 Task: Add a condition where "Hours since status category pending Less than Twenty-two" in pending tickets.
Action: Mouse moved to (138, 495)
Screenshot: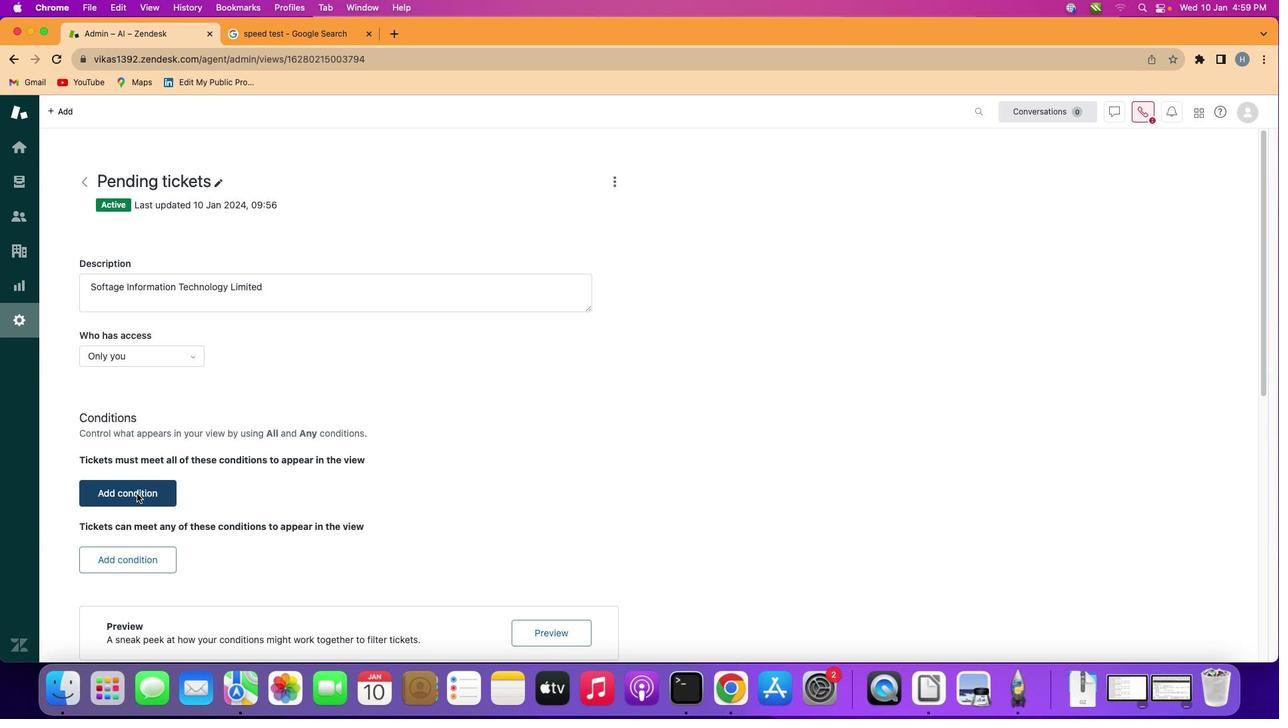 
Action: Mouse pressed left at (138, 495)
Screenshot: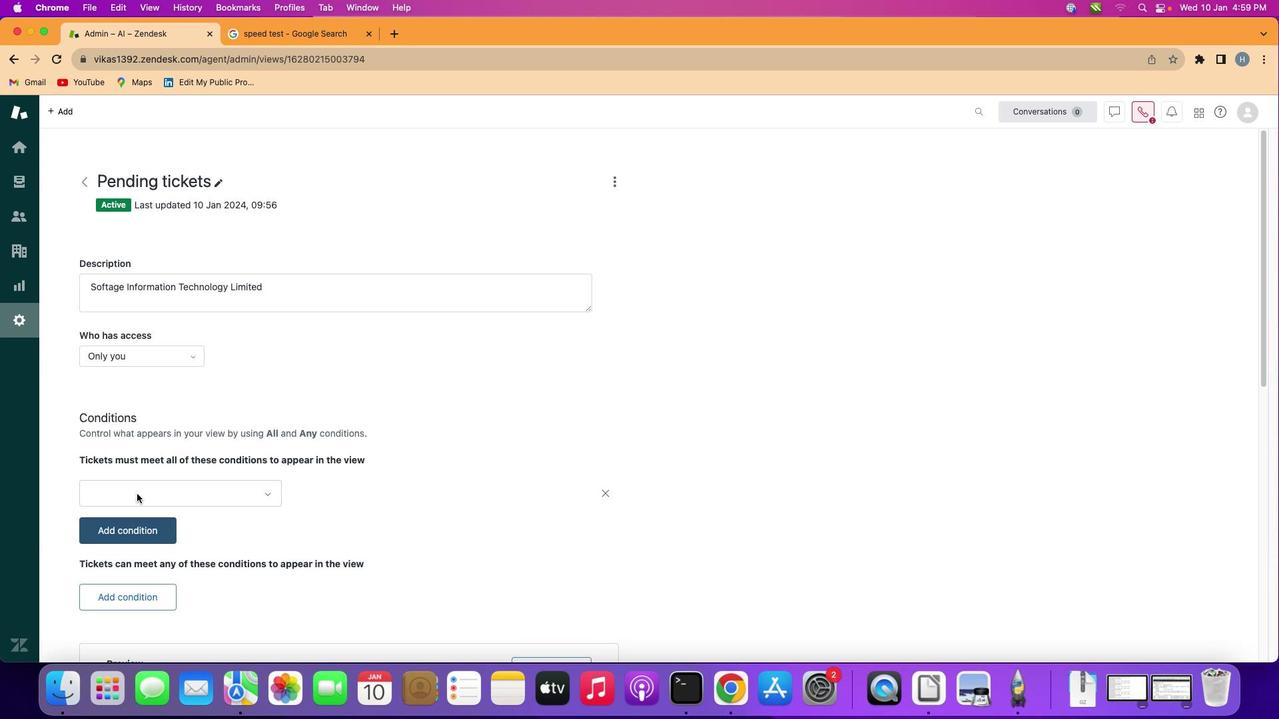 
Action: Mouse moved to (221, 495)
Screenshot: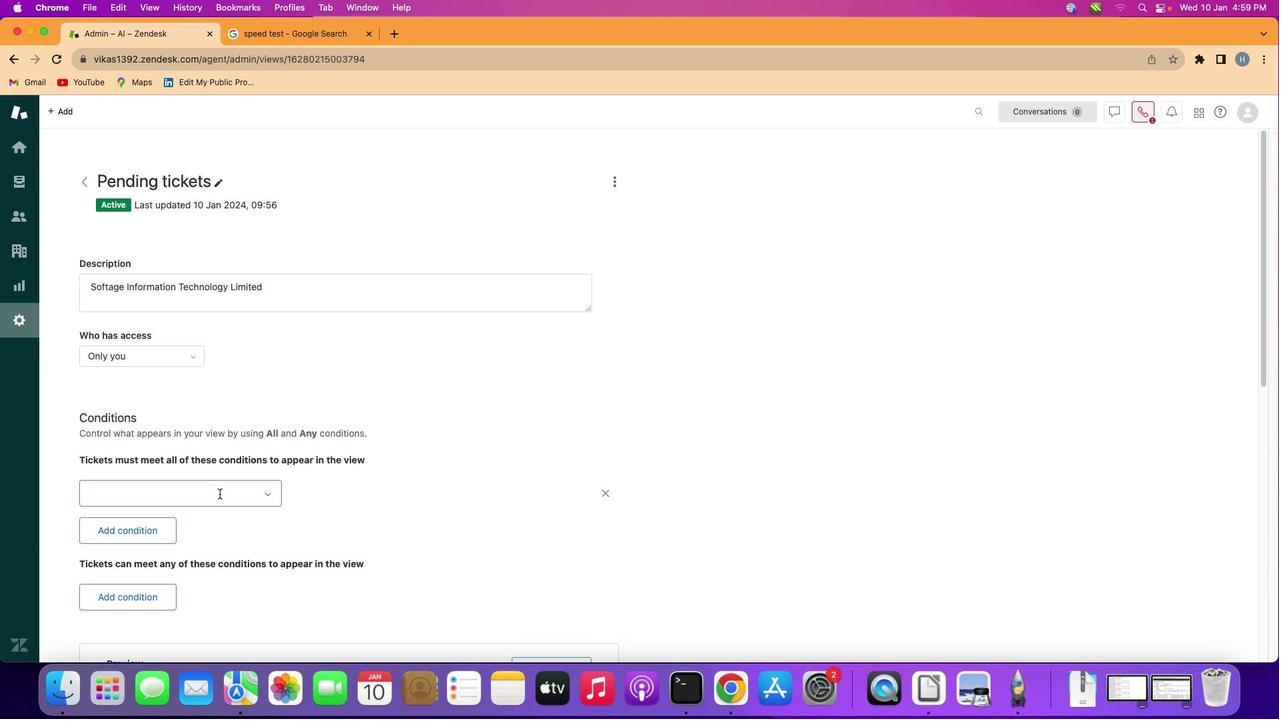 
Action: Mouse pressed left at (221, 495)
Screenshot: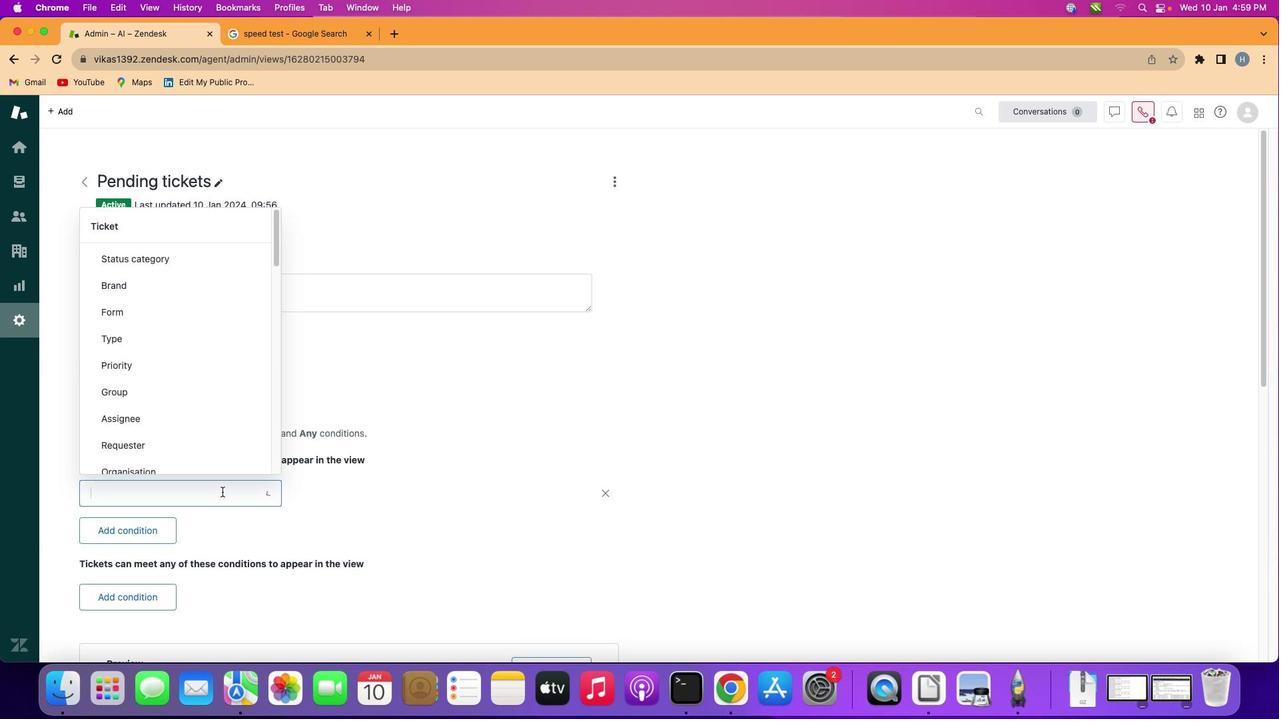 
Action: Mouse moved to (209, 379)
Screenshot: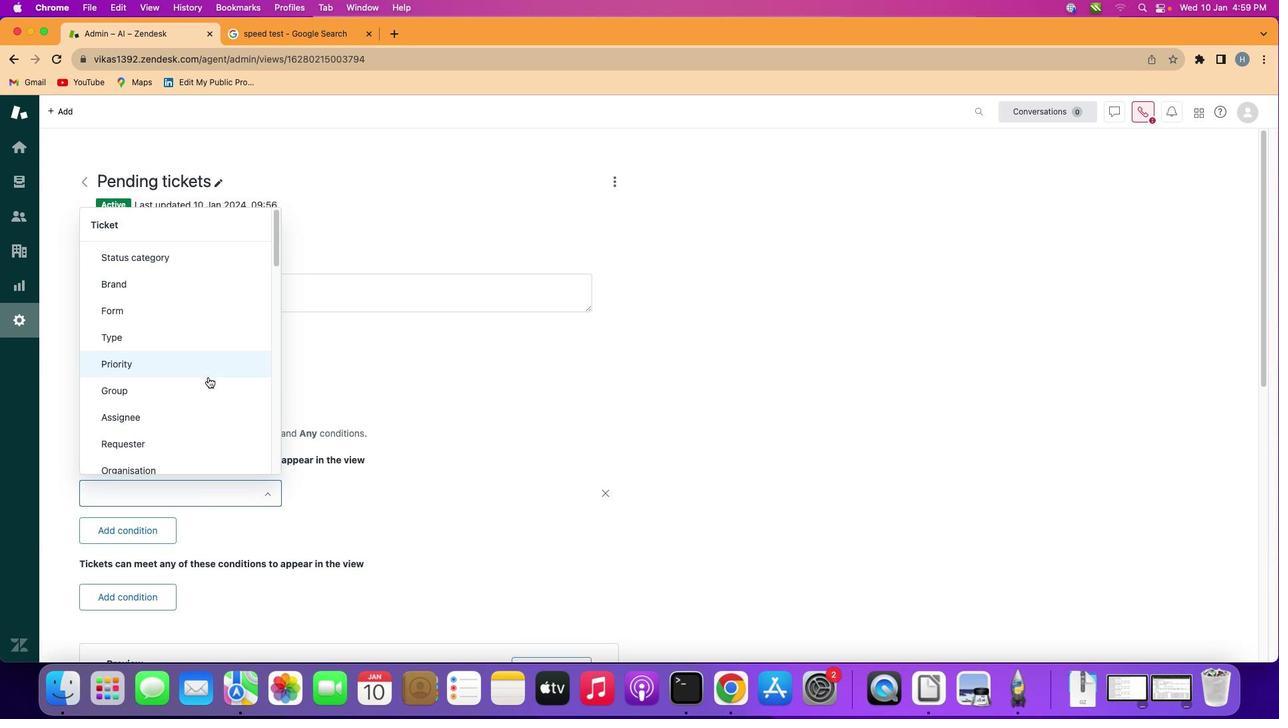 
Action: Mouse scrolled (209, 379) with delta (1, 0)
Screenshot: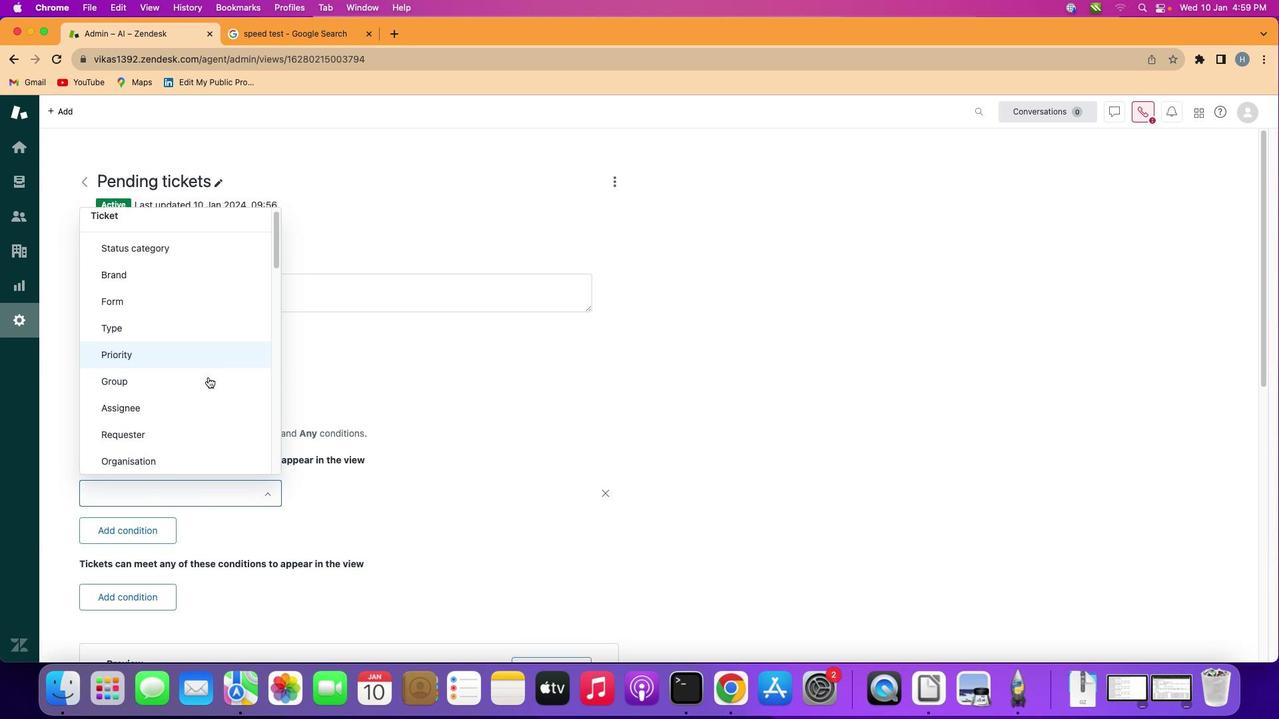 
Action: Mouse scrolled (209, 379) with delta (1, 0)
Screenshot: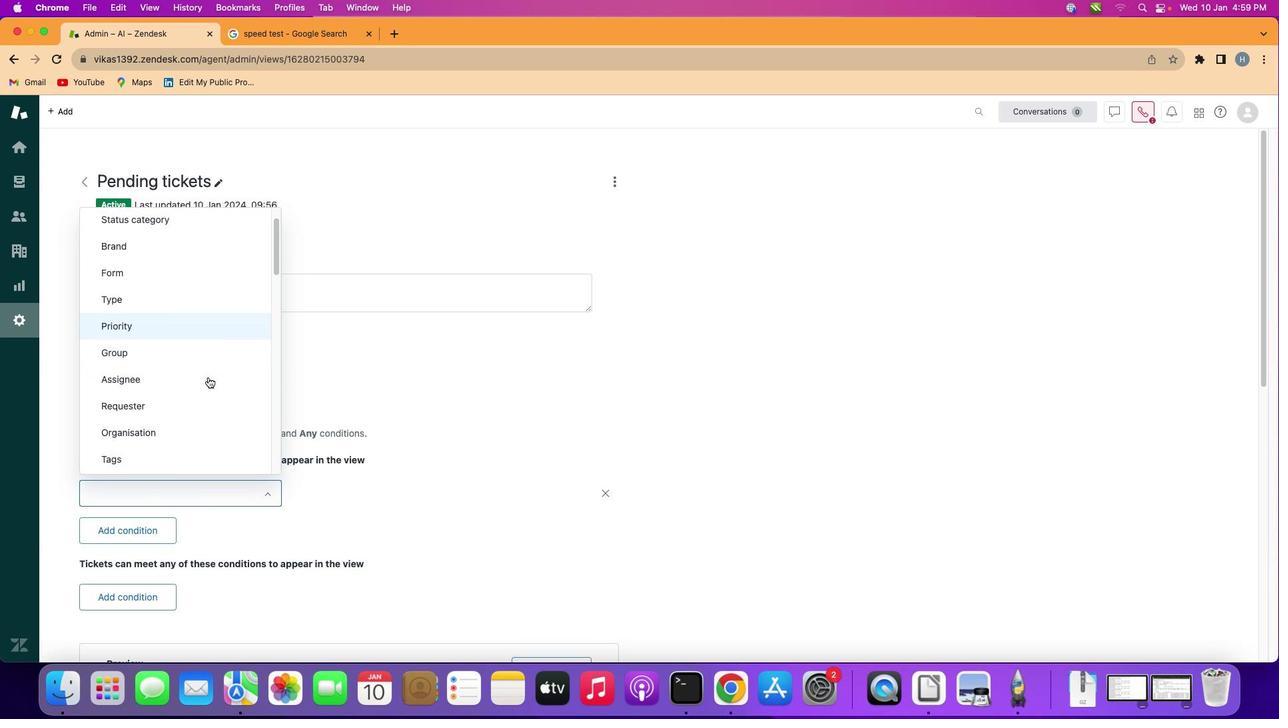
Action: Mouse scrolled (209, 379) with delta (1, 0)
Screenshot: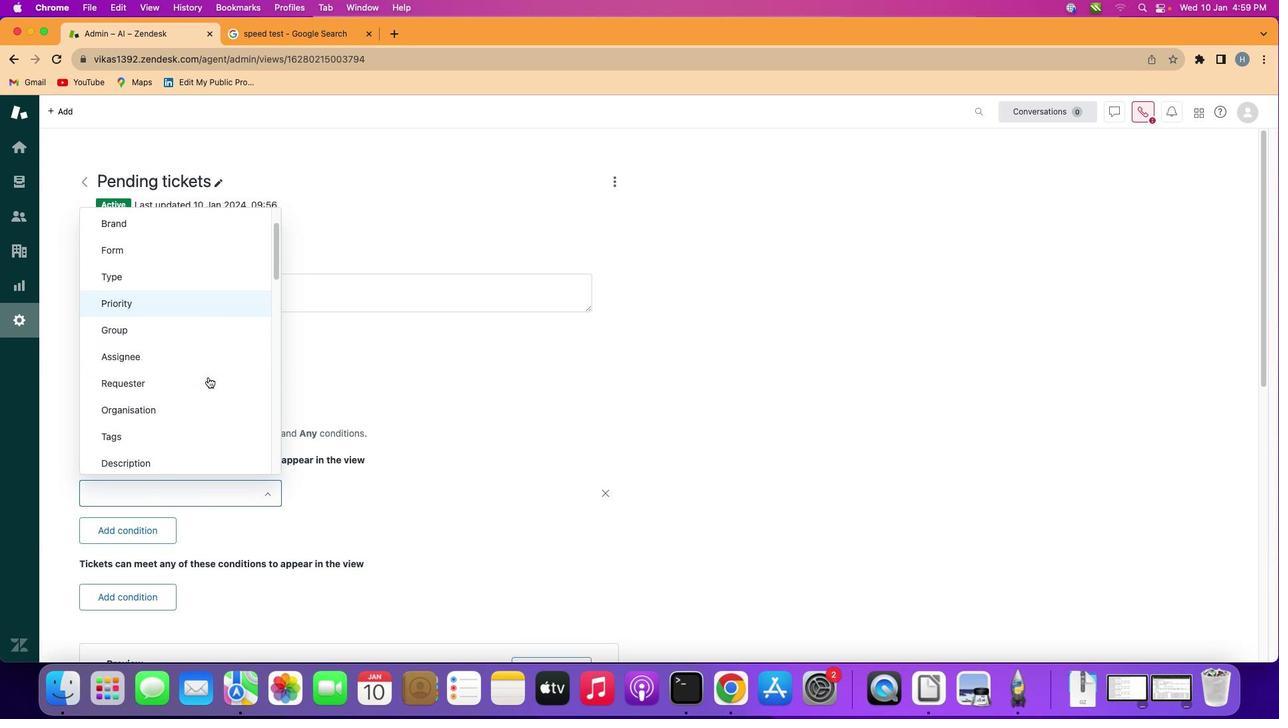 
Action: Mouse scrolled (209, 379) with delta (1, 0)
Screenshot: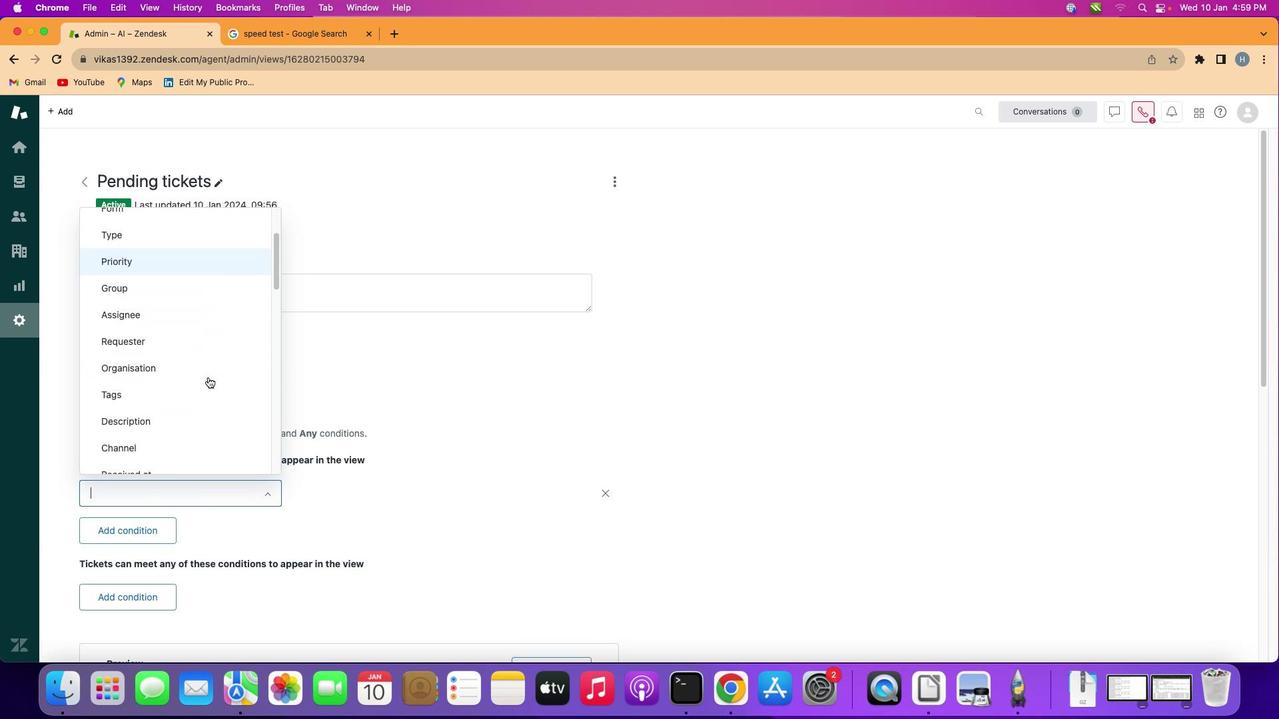 
Action: Mouse scrolled (209, 379) with delta (1, 0)
Screenshot: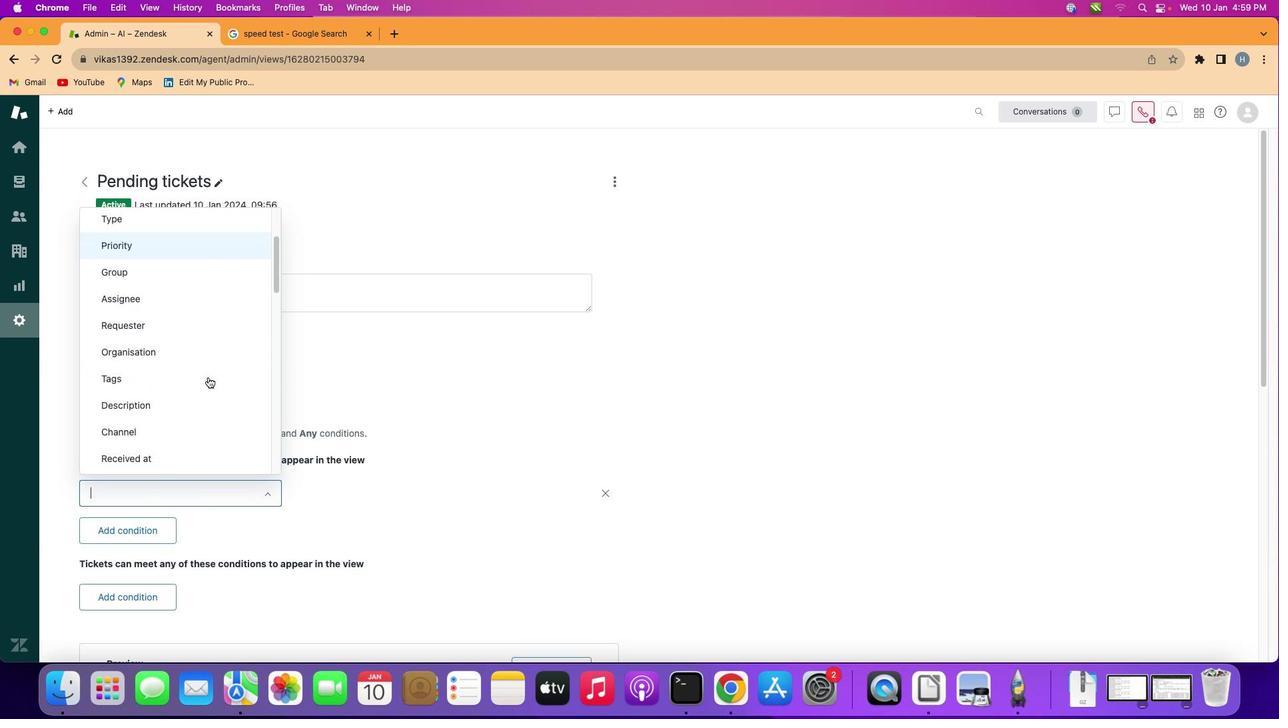 
Action: Mouse moved to (209, 378)
Screenshot: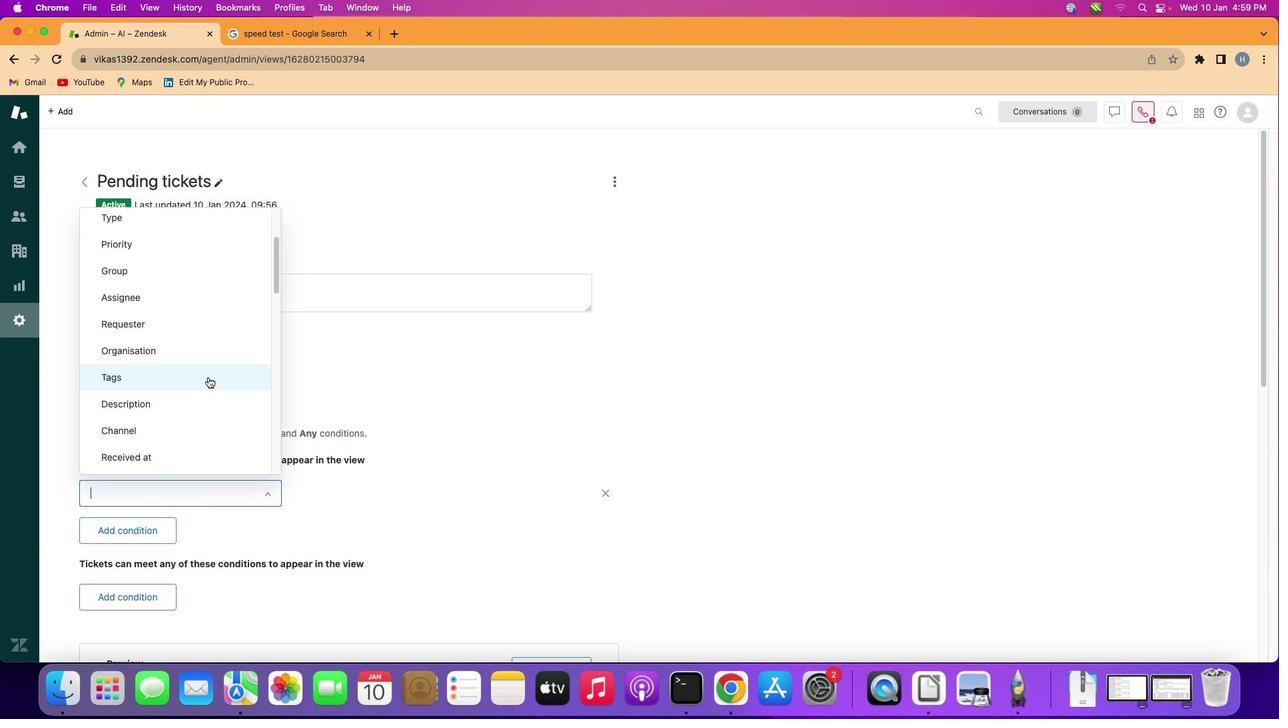 
Action: Mouse scrolled (209, 378) with delta (1, 1)
Screenshot: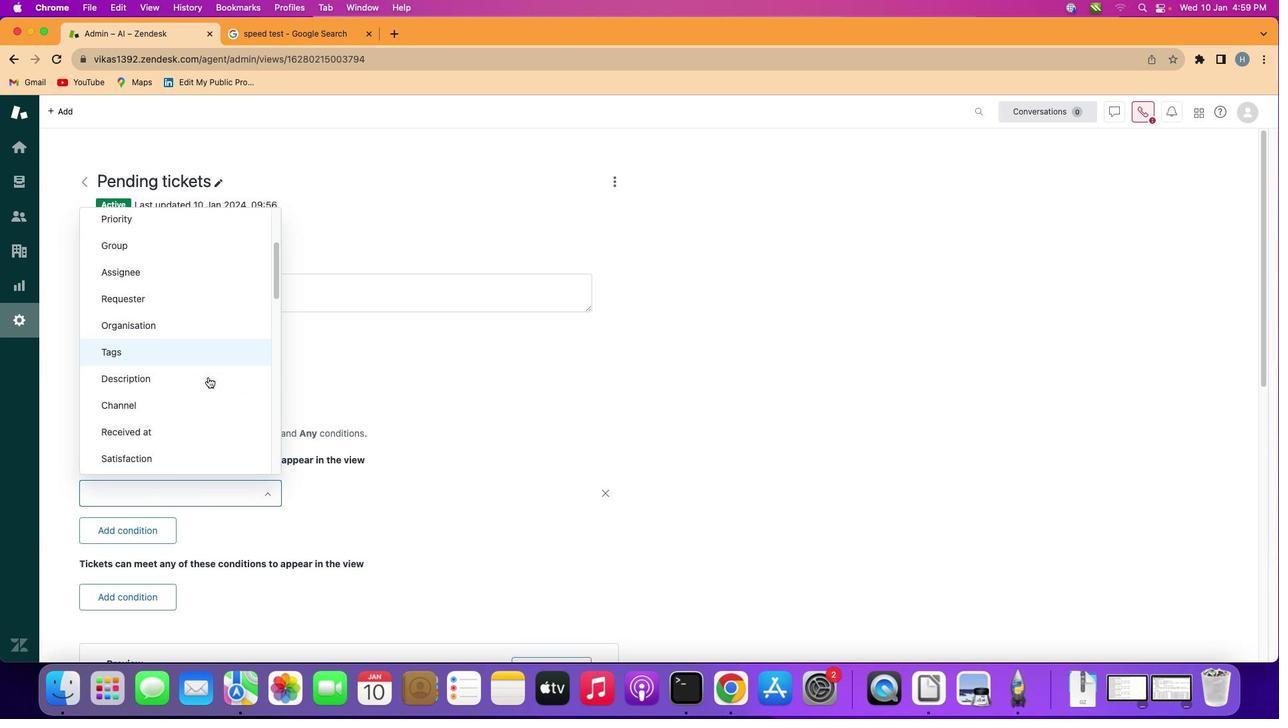 
Action: Mouse scrolled (209, 378) with delta (1, 0)
Screenshot: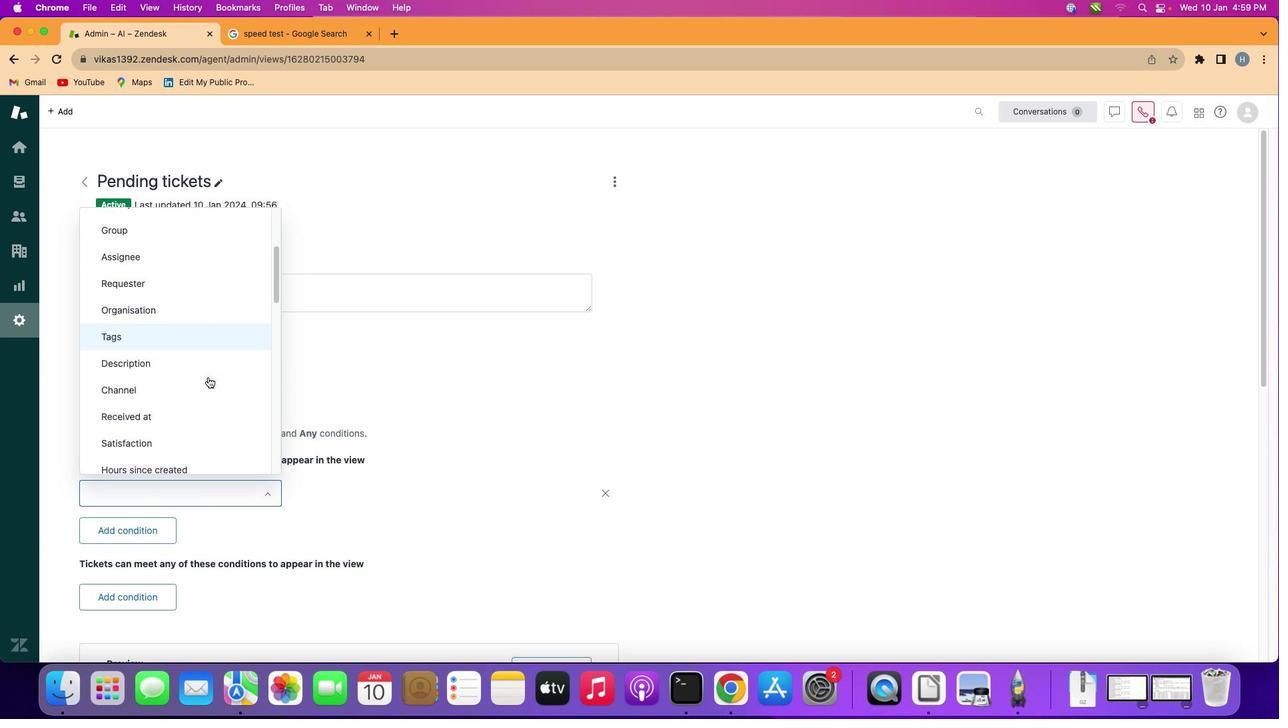 
Action: Mouse scrolled (209, 378) with delta (1, 0)
Screenshot: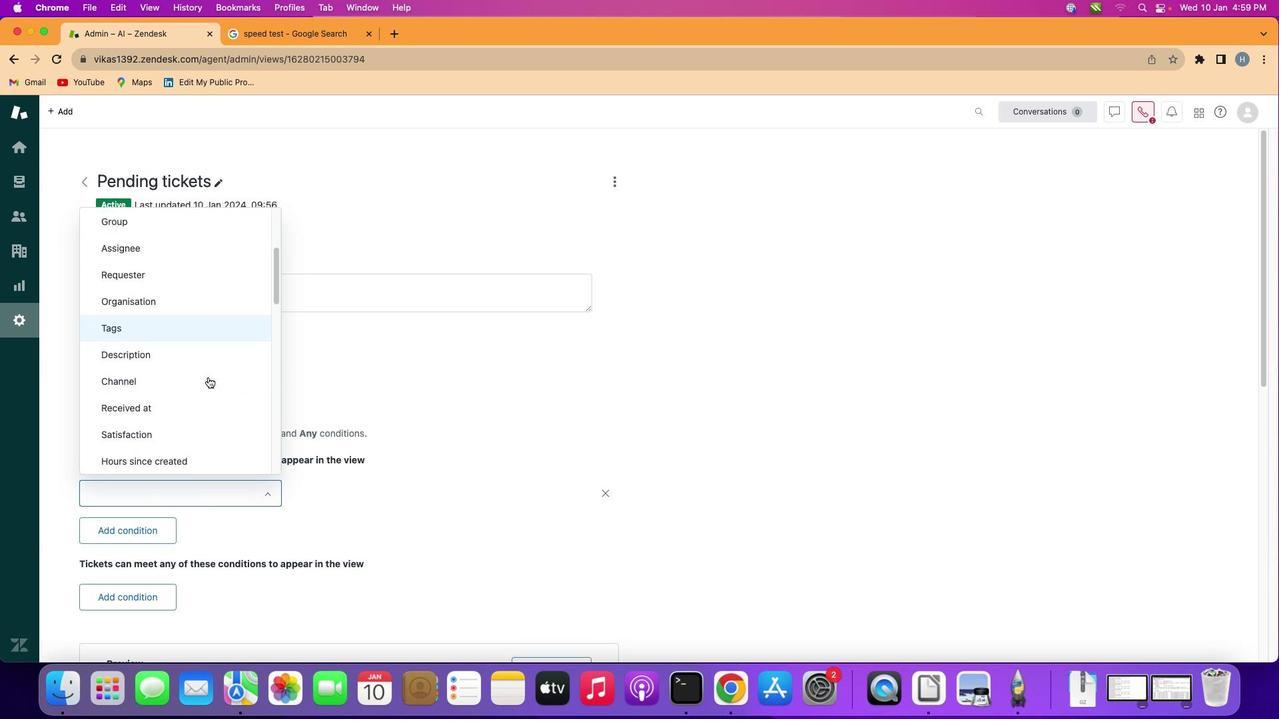 
Action: Mouse scrolled (209, 378) with delta (1, 0)
Screenshot: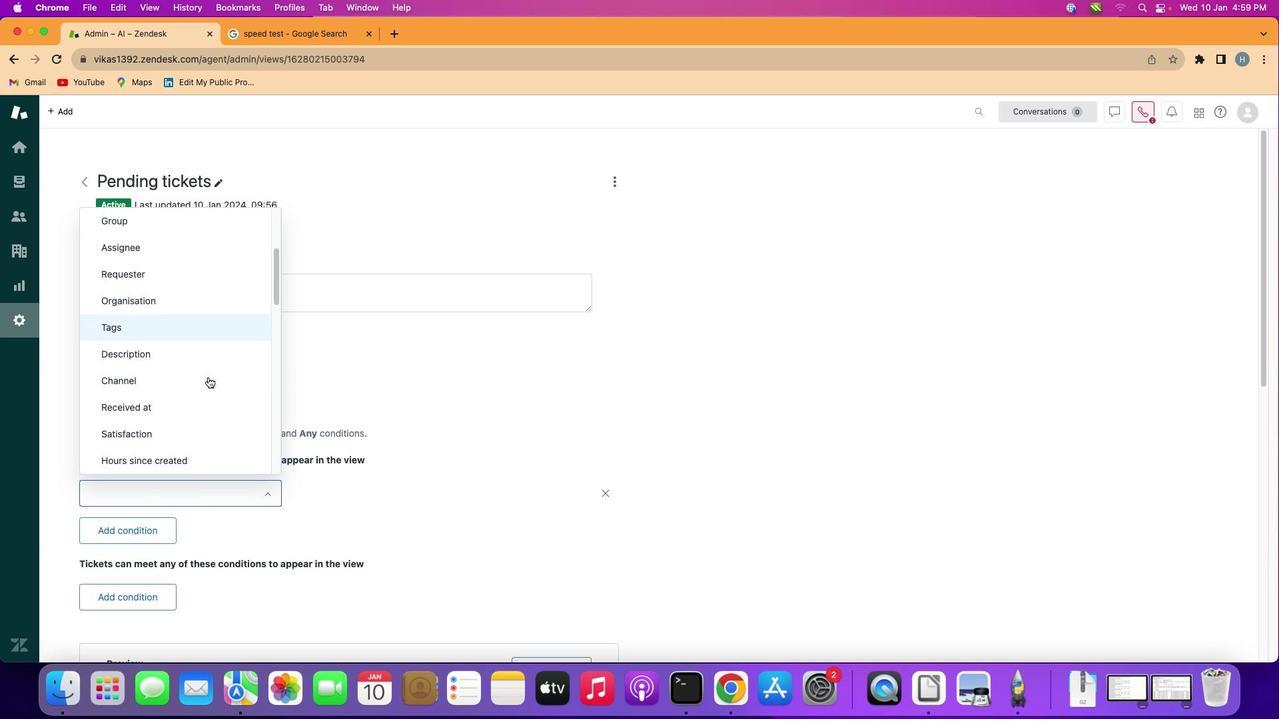 
Action: Mouse scrolled (209, 378) with delta (1, 0)
Screenshot: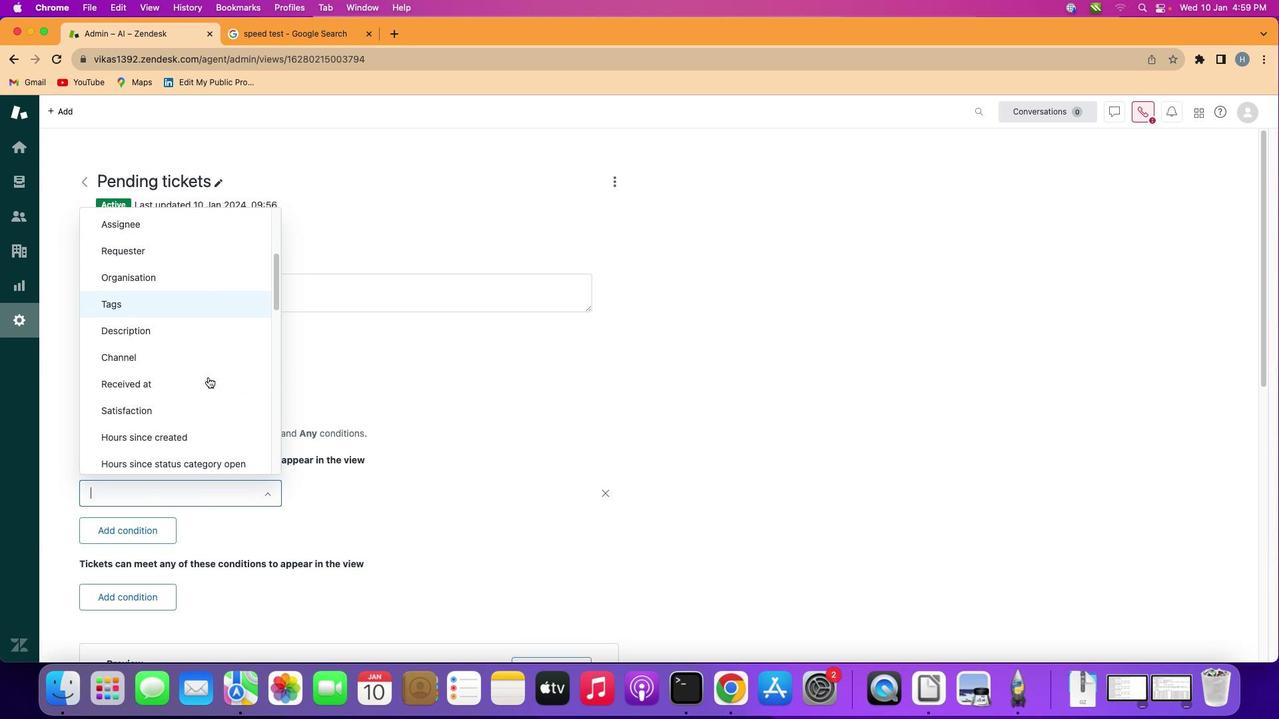 
Action: Mouse scrolled (209, 378) with delta (1, 0)
Screenshot: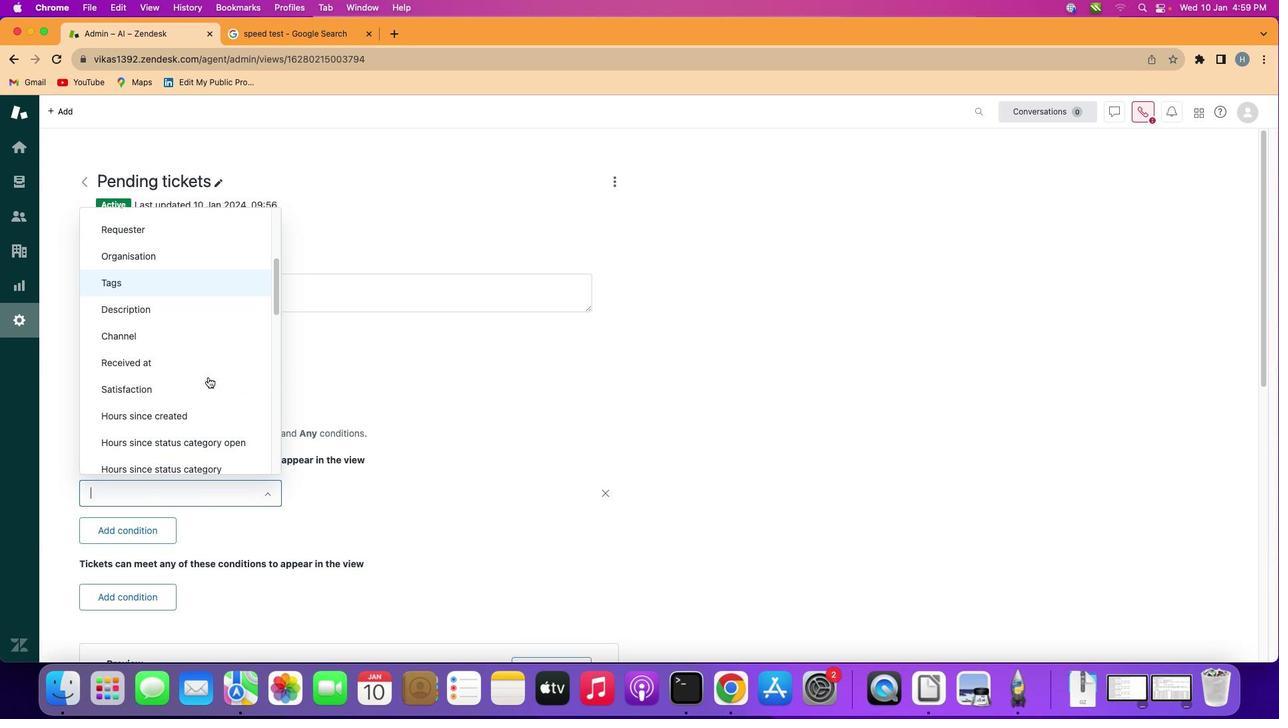 
Action: Mouse scrolled (209, 378) with delta (1, 0)
Screenshot: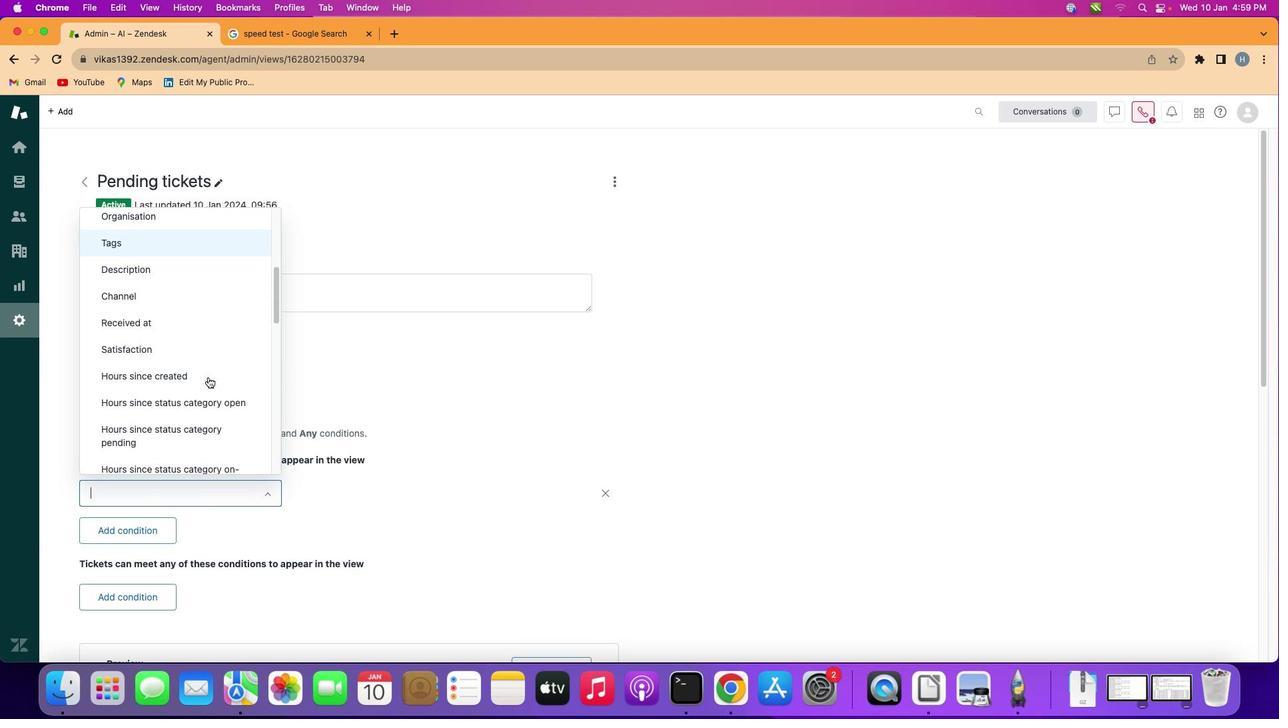 
Action: Mouse scrolled (209, 378) with delta (1, 0)
Screenshot: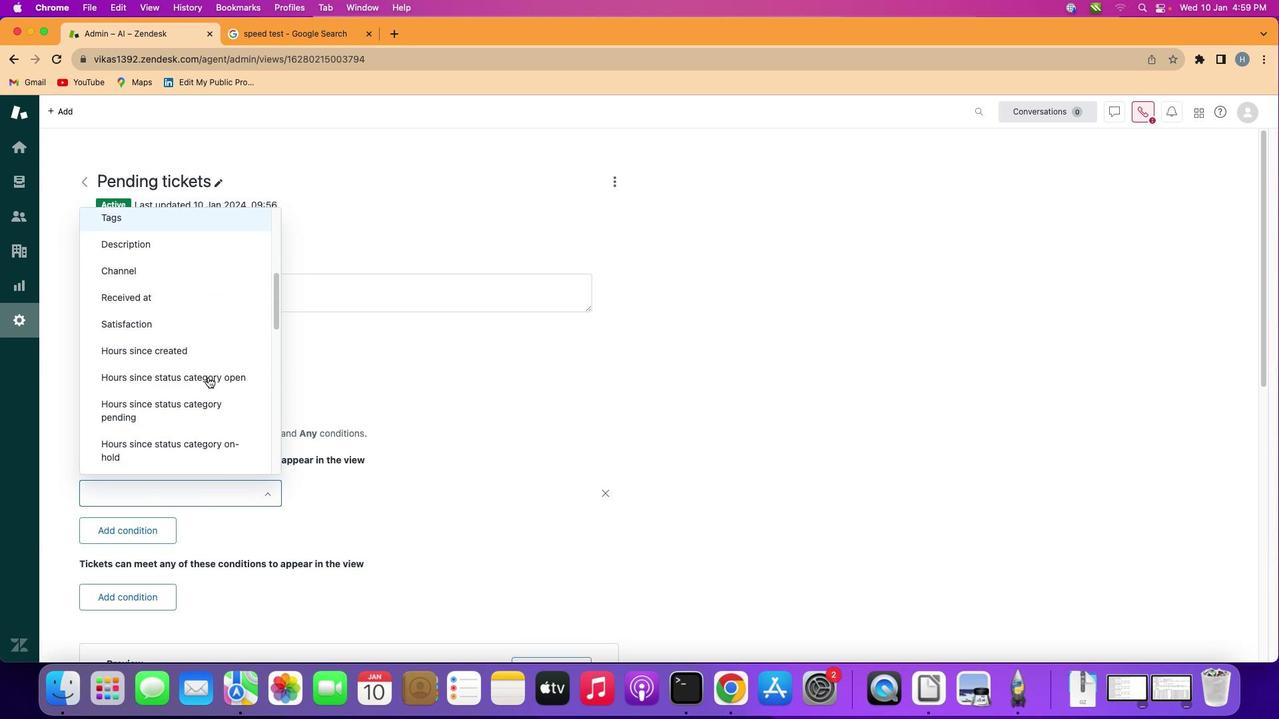 
Action: Mouse scrolled (209, 378) with delta (1, 0)
Screenshot: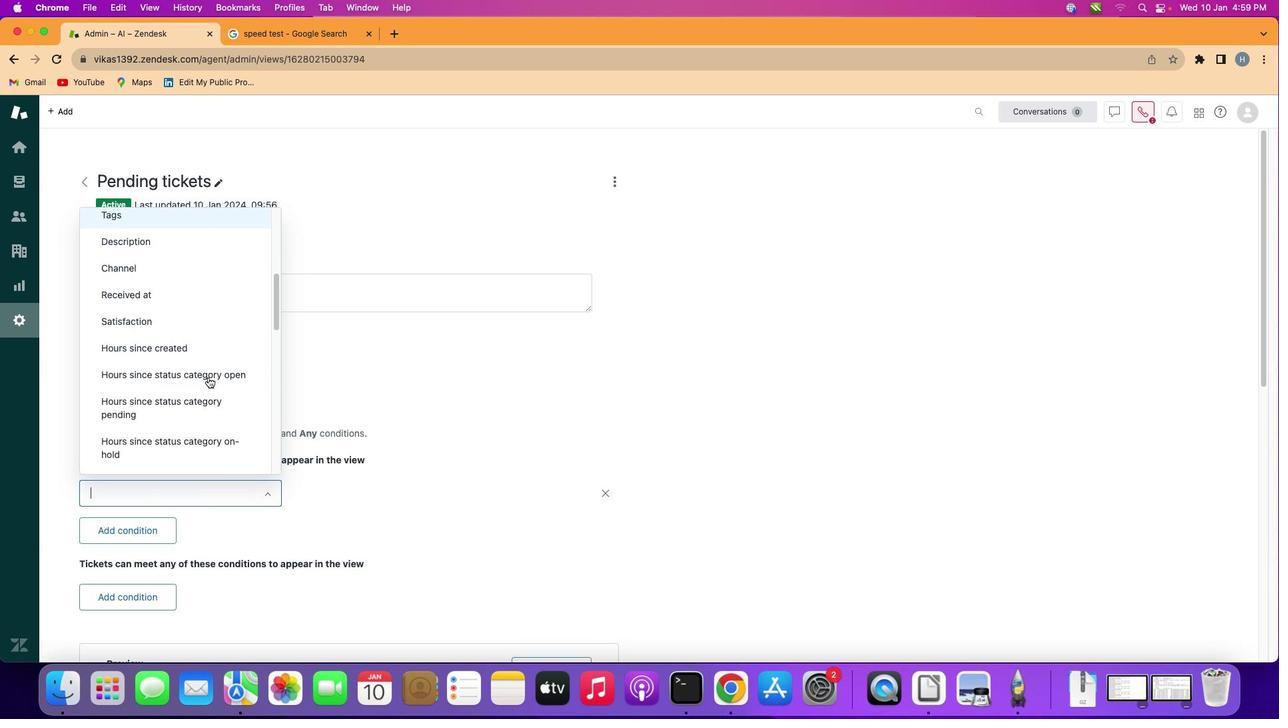 
Action: Mouse scrolled (209, 378) with delta (1, 0)
Screenshot: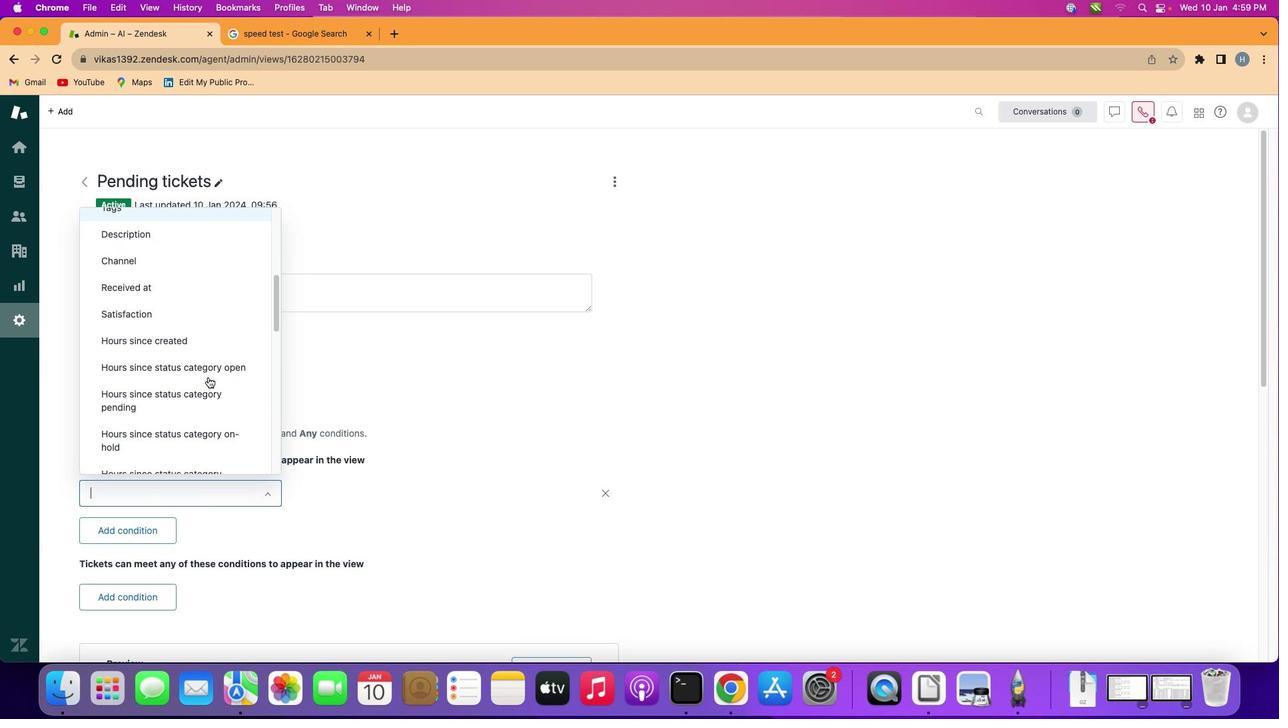
Action: Mouse scrolled (209, 378) with delta (1, 0)
Screenshot: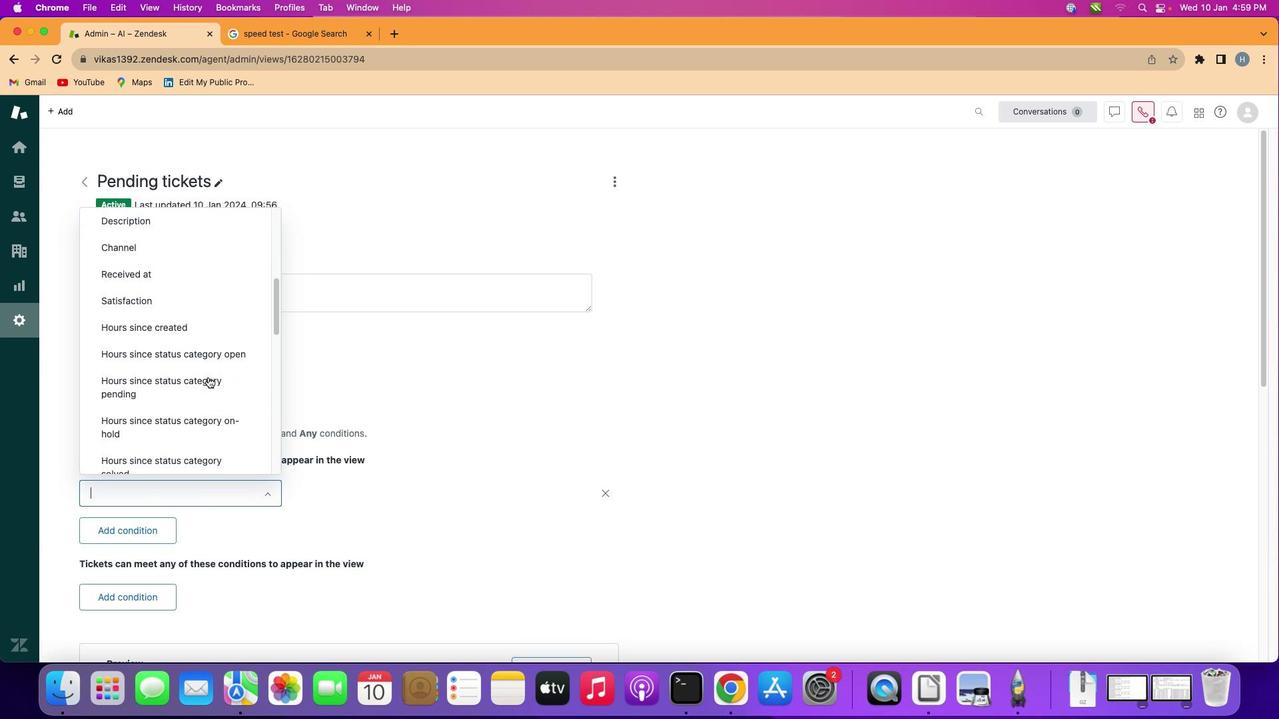 
Action: Mouse scrolled (209, 378) with delta (1, 0)
Screenshot: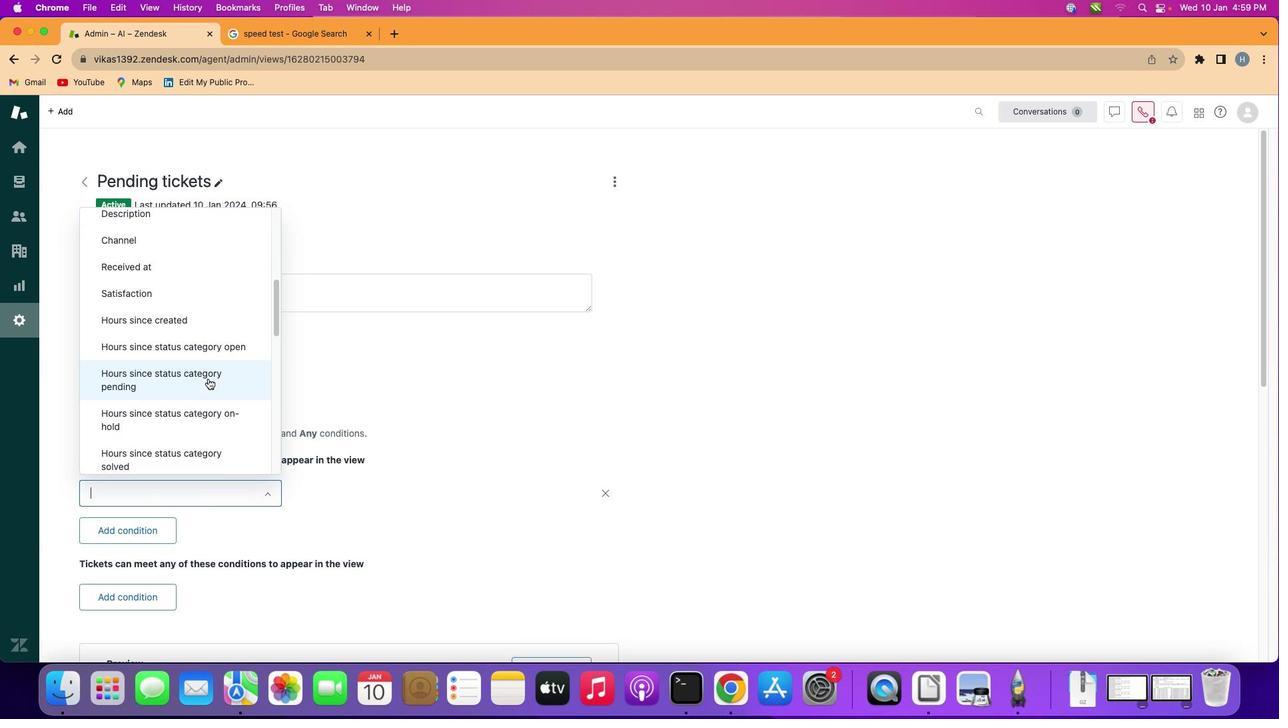 
Action: Mouse moved to (209, 381)
Screenshot: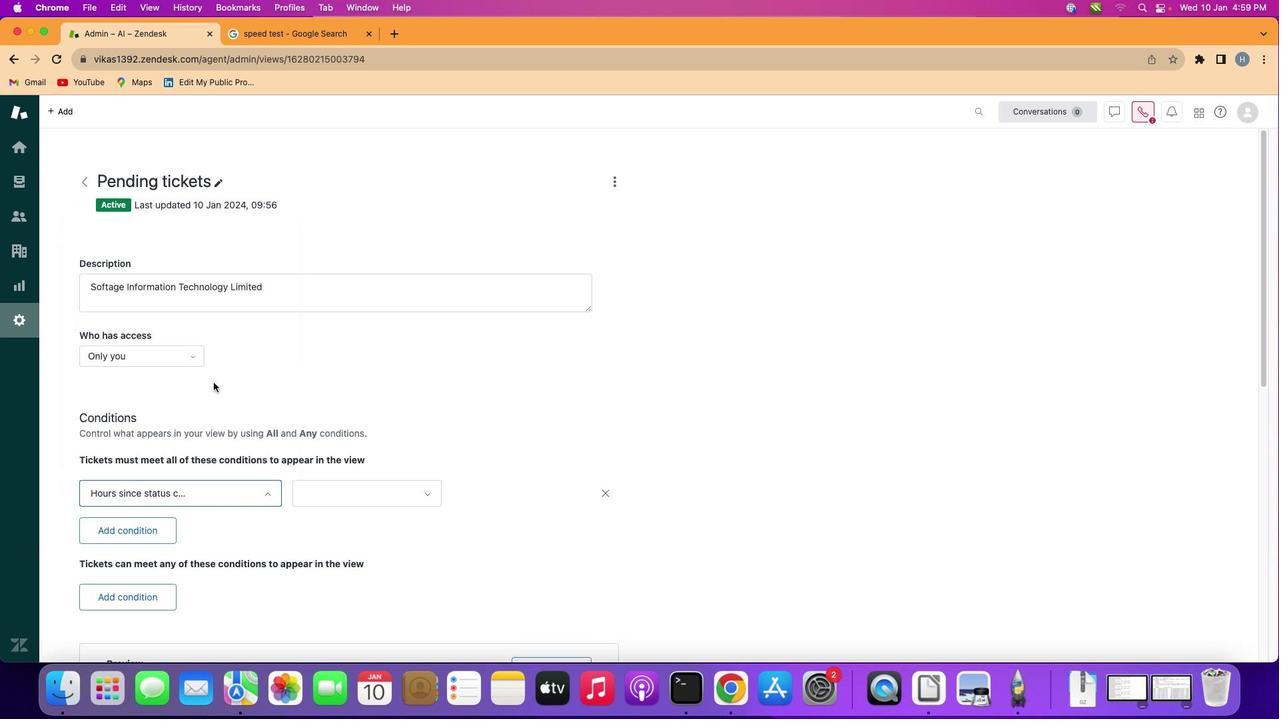 
Action: Mouse pressed left at (209, 381)
Screenshot: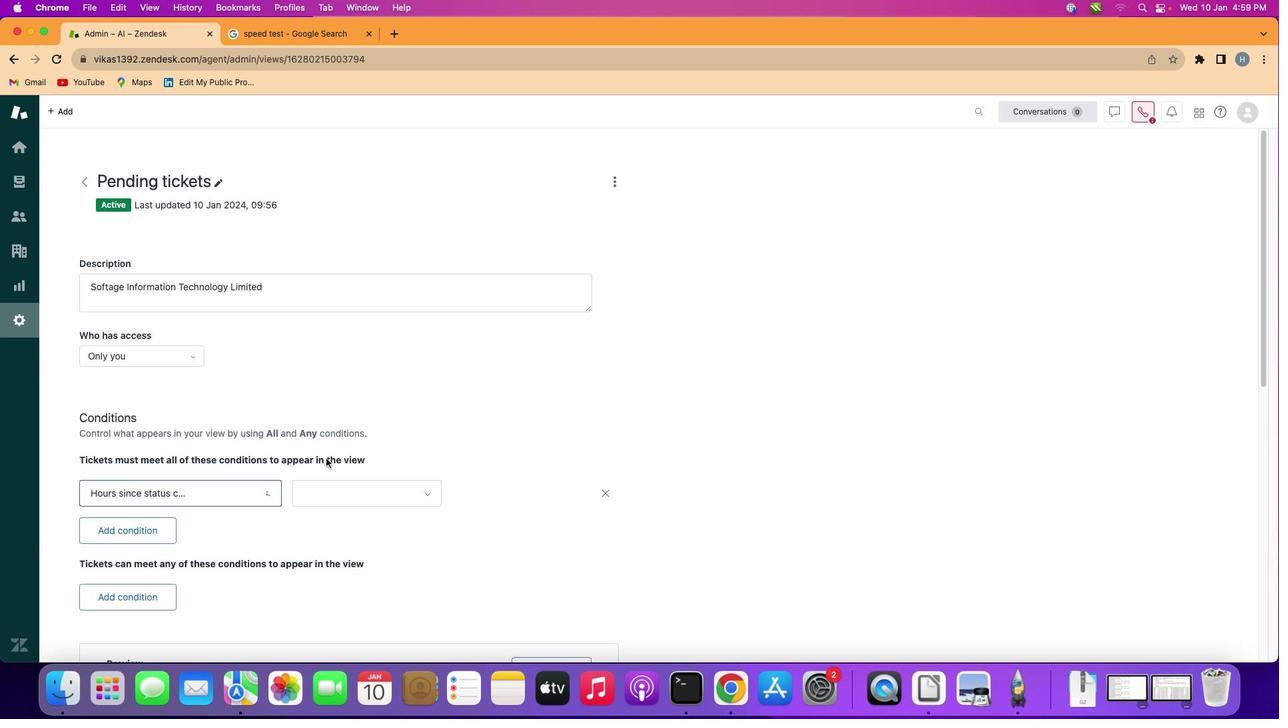 
Action: Mouse moved to (393, 497)
Screenshot: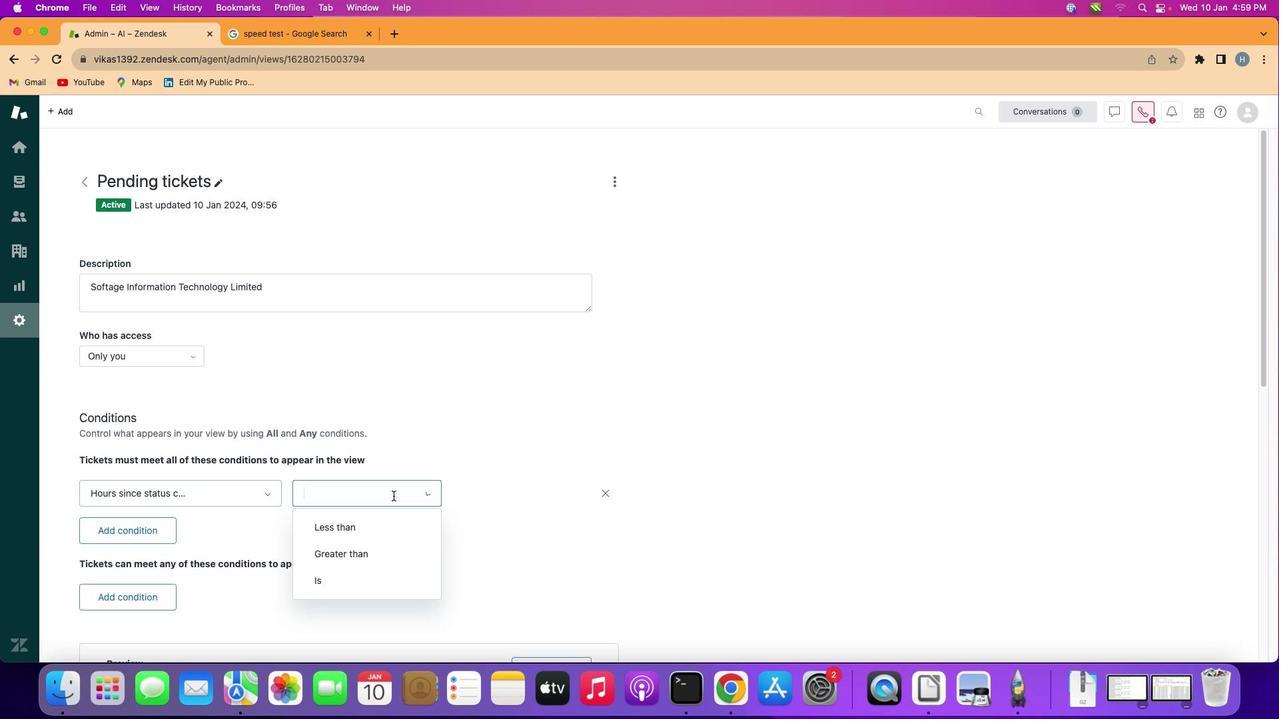 
Action: Mouse pressed left at (393, 497)
Screenshot: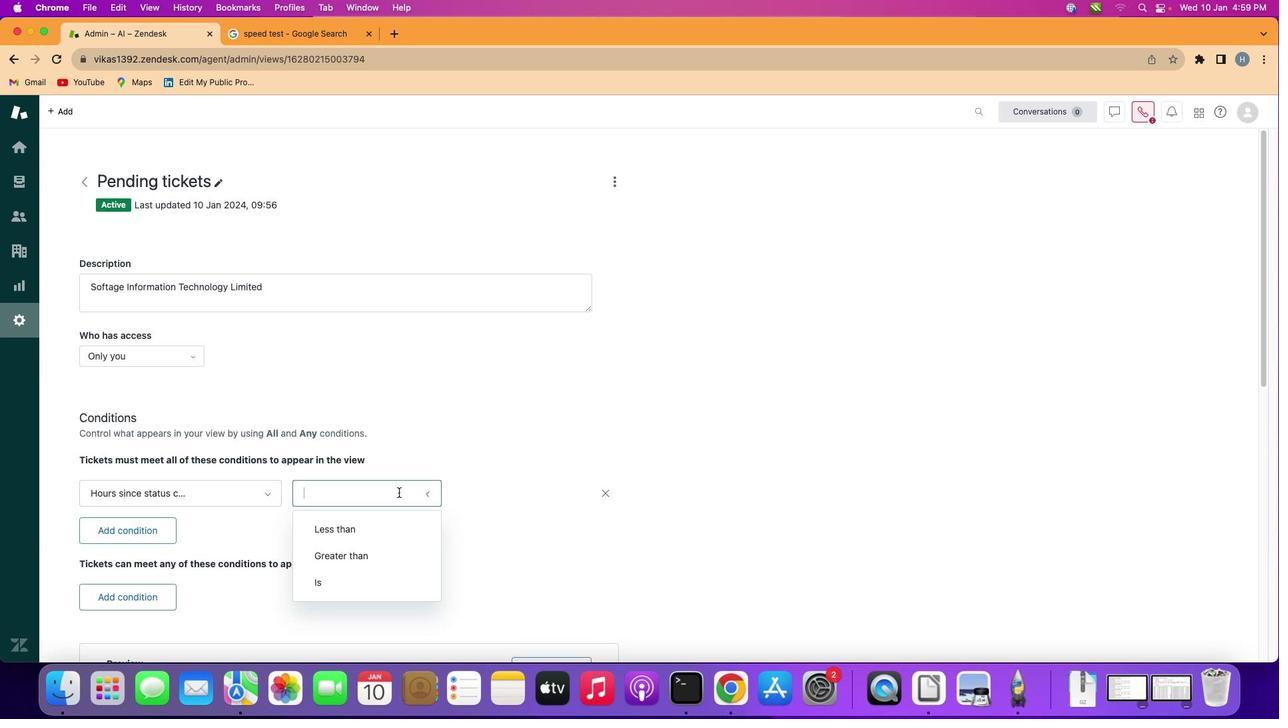 
Action: Mouse moved to (396, 524)
Screenshot: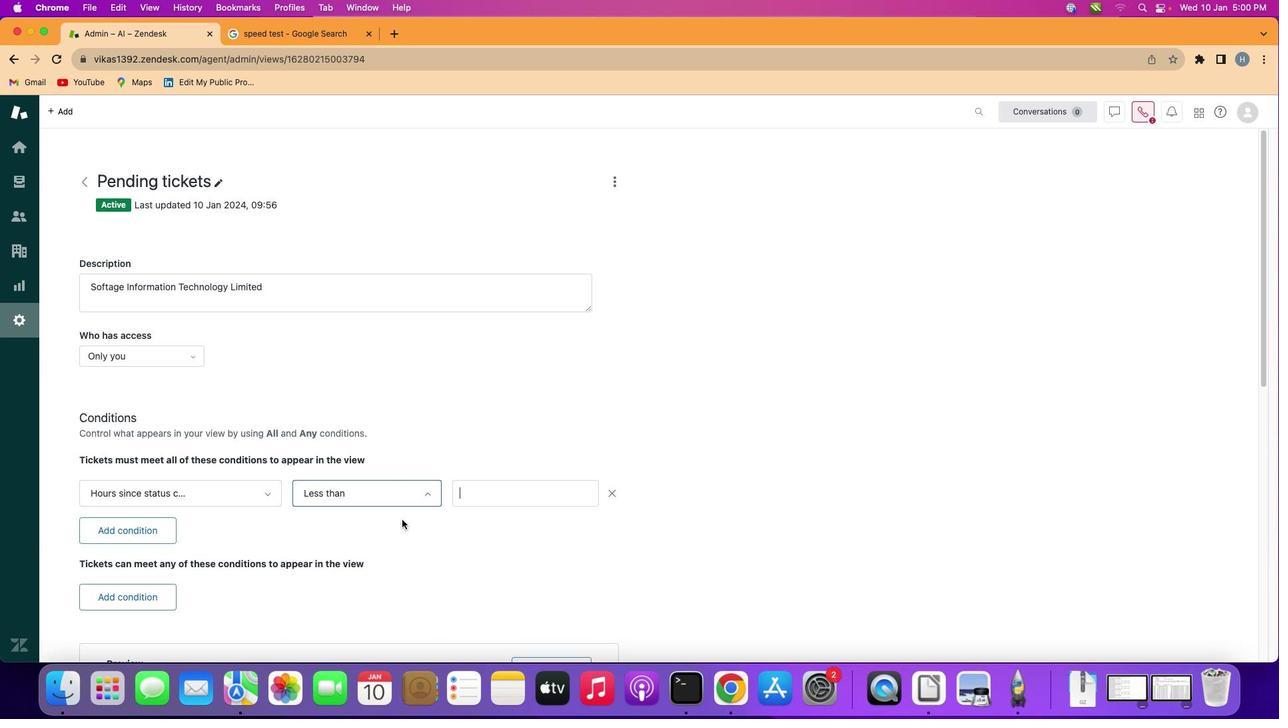 
Action: Mouse pressed left at (396, 524)
Screenshot: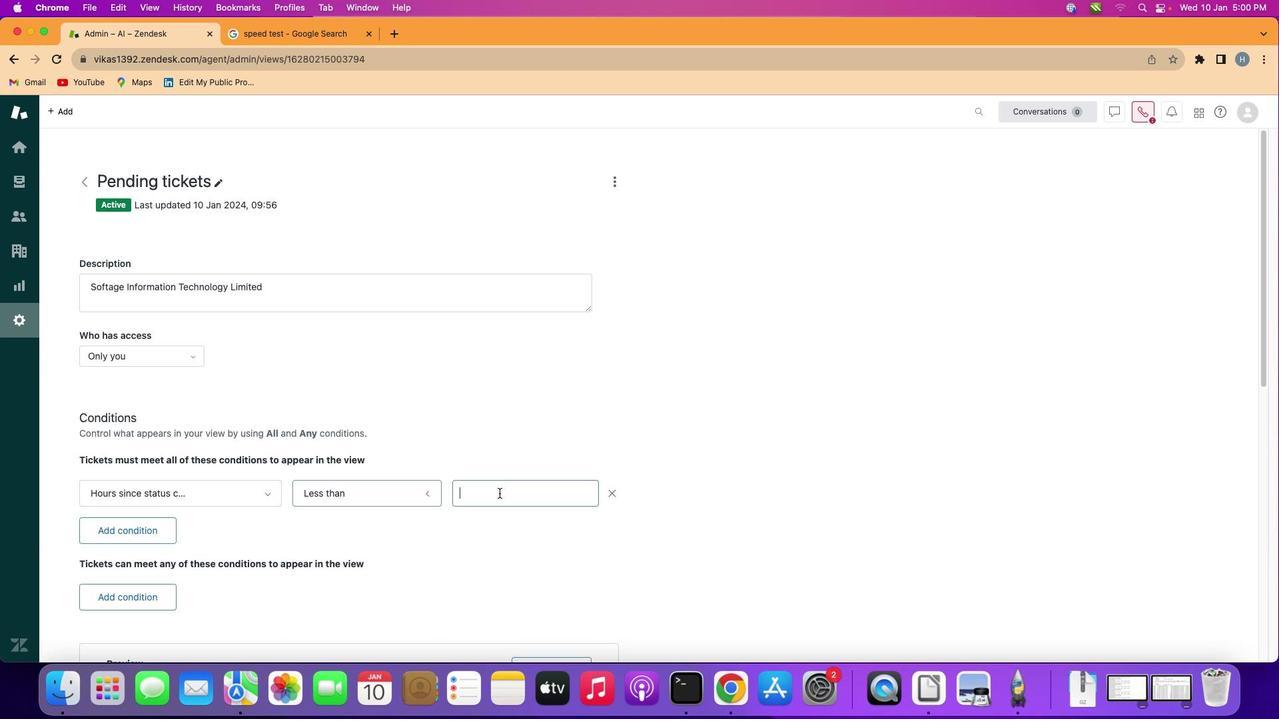 
Action: Mouse moved to (507, 494)
Screenshot: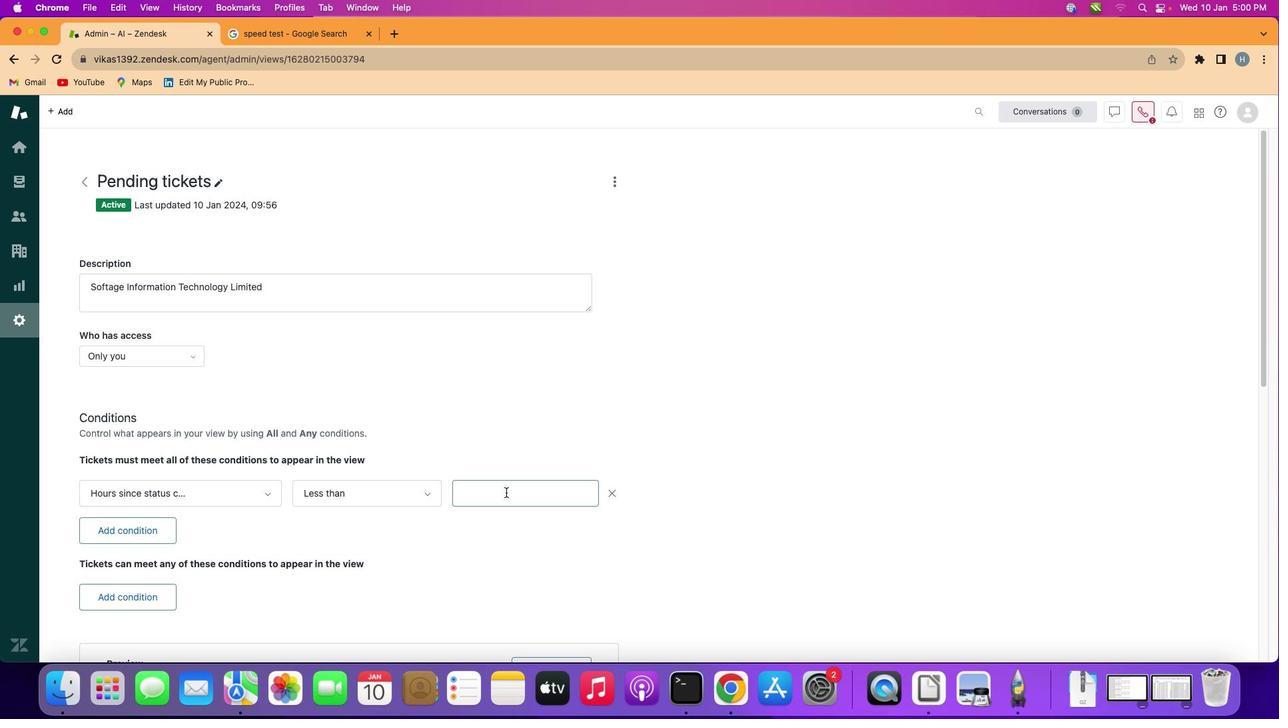
Action: Mouse pressed left at (507, 494)
Screenshot: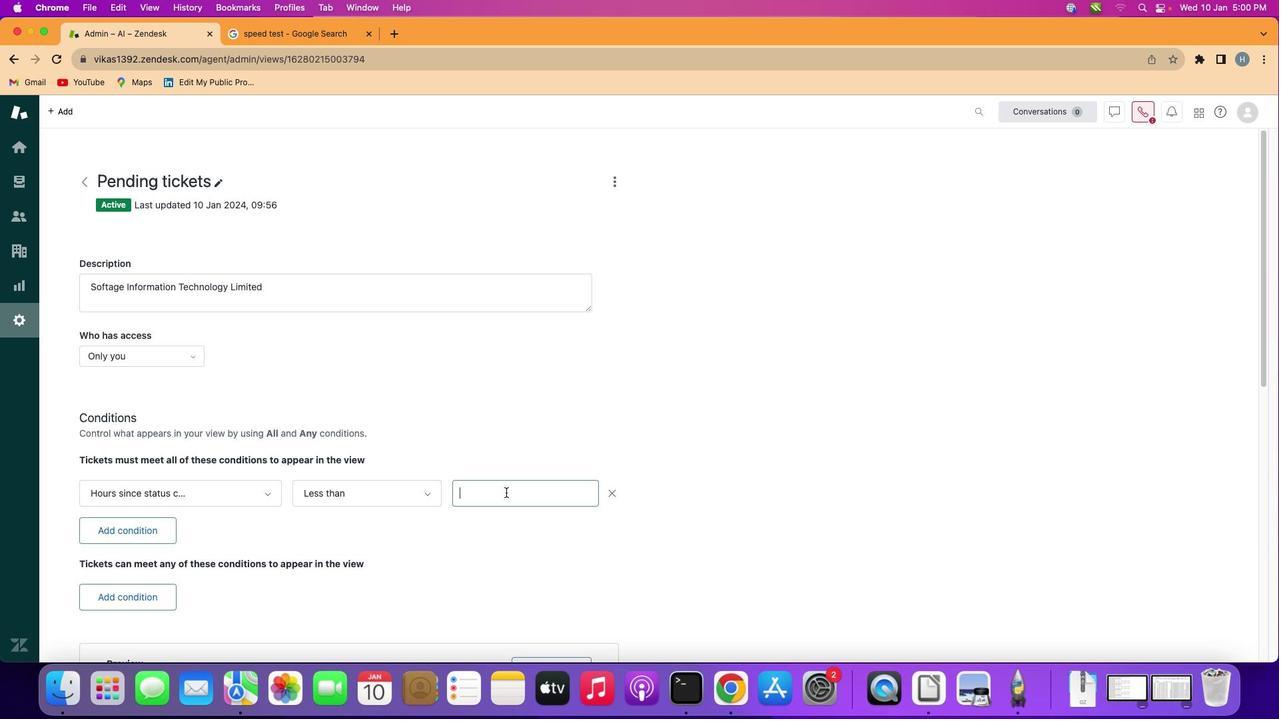 
Action: Key pressed Key.shift'T''w''e''n''t''y''-''t''w''o'
Screenshot: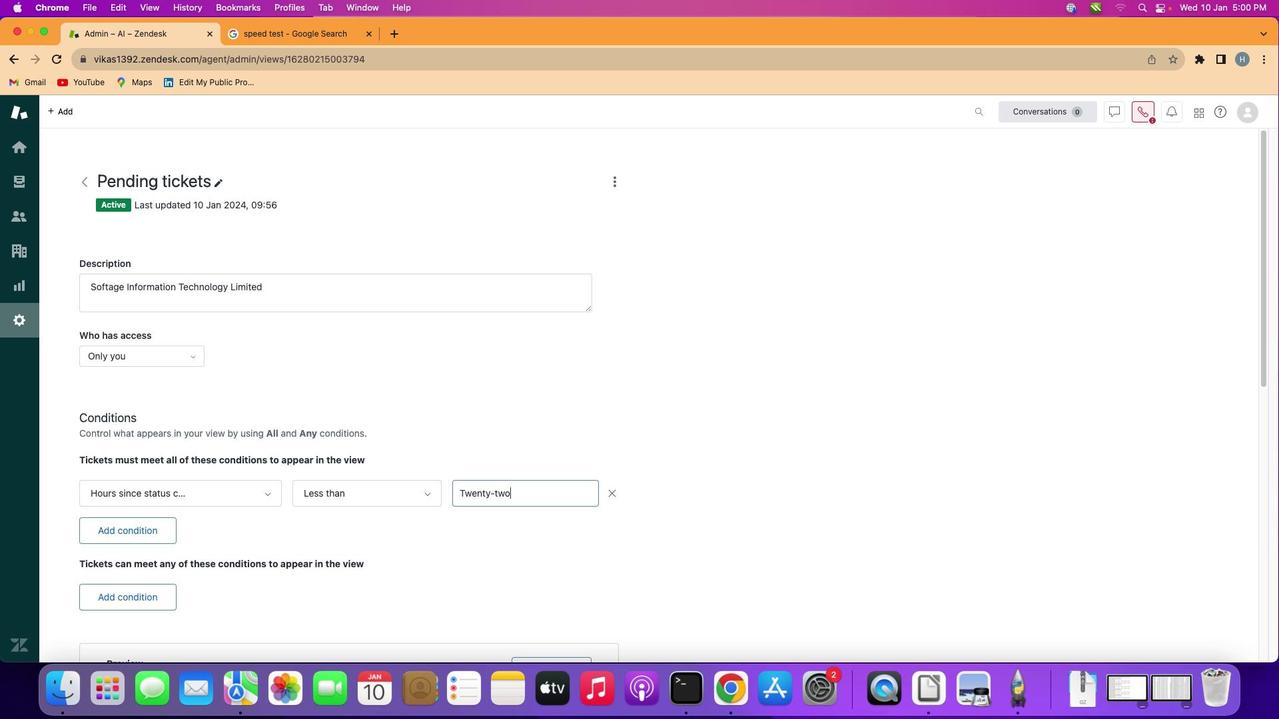 
Action: Mouse moved to (536, 530)
Screenshot: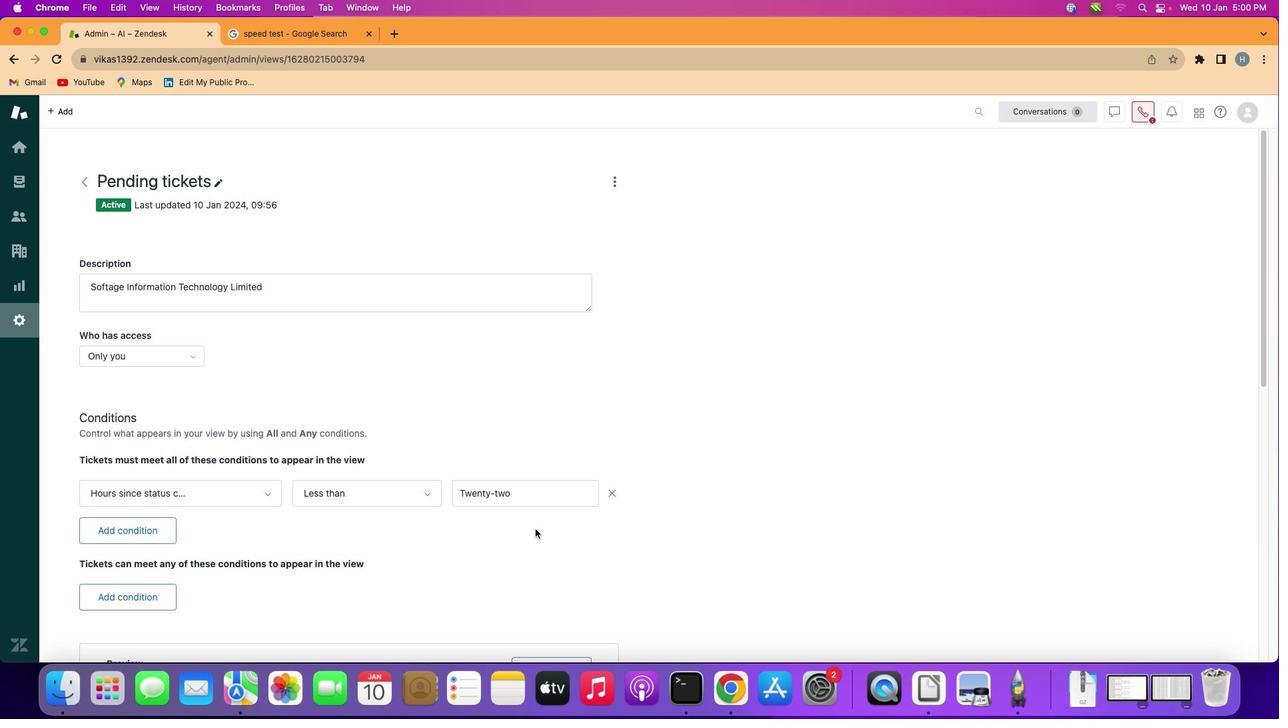 
